 Task: Enable flat button in toolbar elements.
Action: Mouse moved to (124, 15)
Screenshot: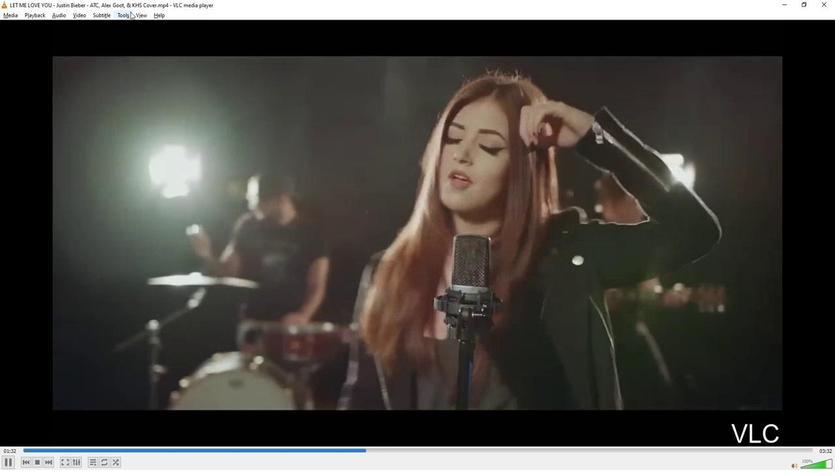 
Action: Mouse pressed left at (124, 15)
Screenshot: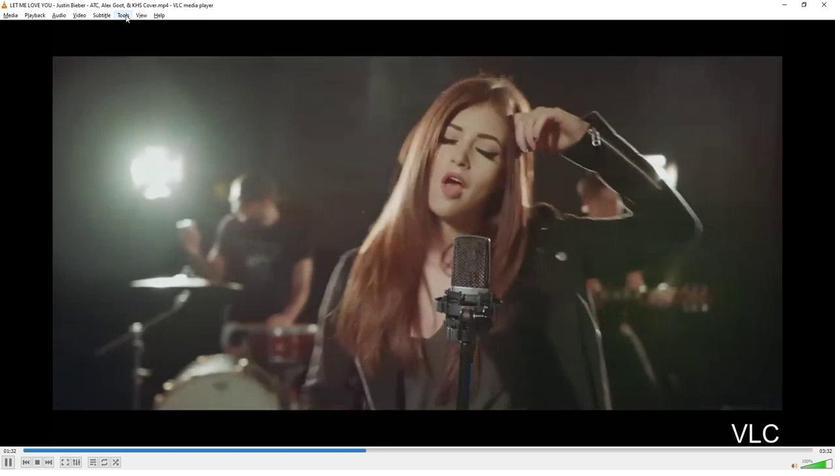 
Action: Mouse moved to (144, 107)
Screenshot: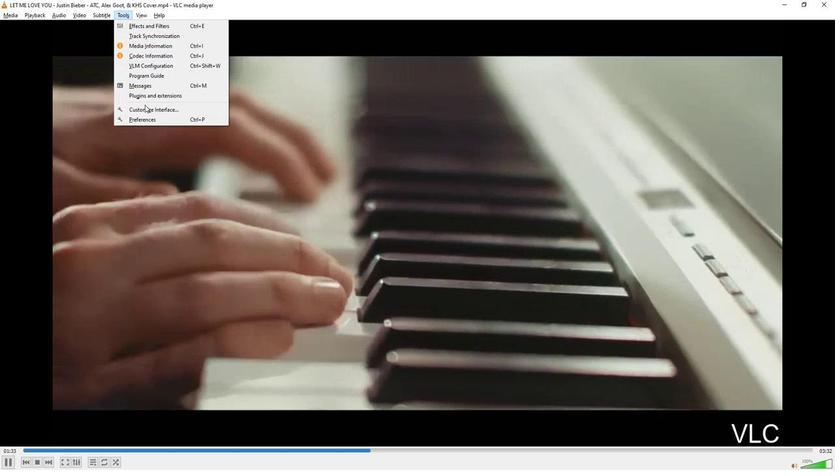 
Action: Mouse pressed left at (144, 107)
Screenshot: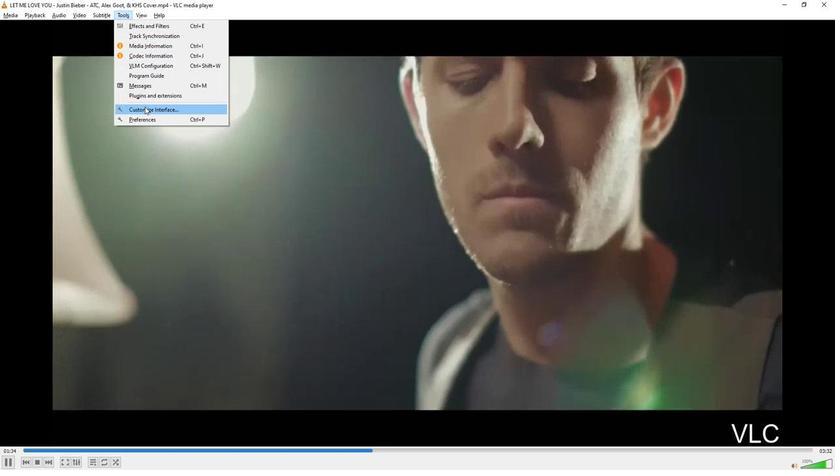 
Action: Mouse moved to (251, 231)
Screenshot: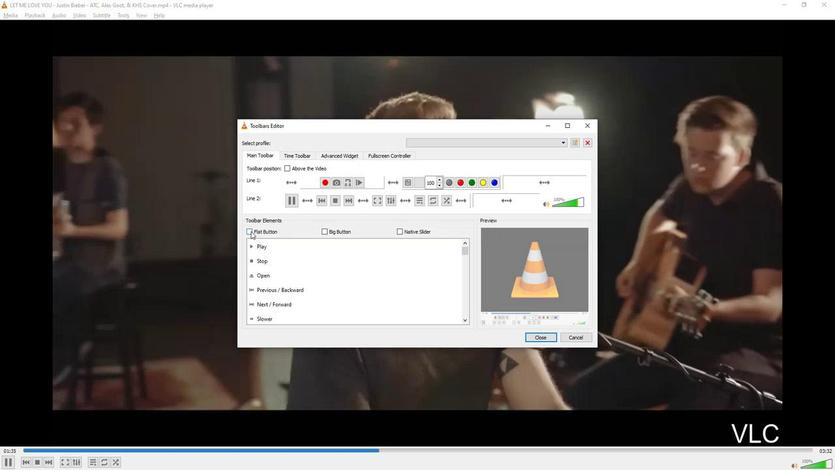 
Action: Mouse pressed left at (251, 231)
Screenshot: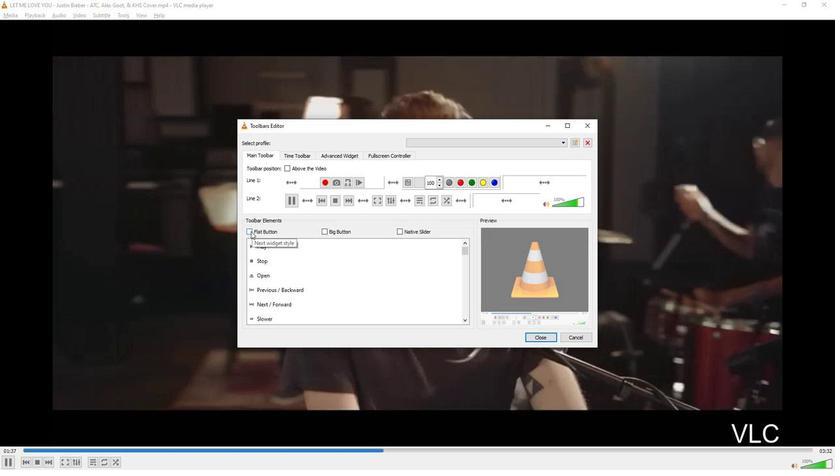 
Action: Mouse moved to (214, 251)
Screenshot: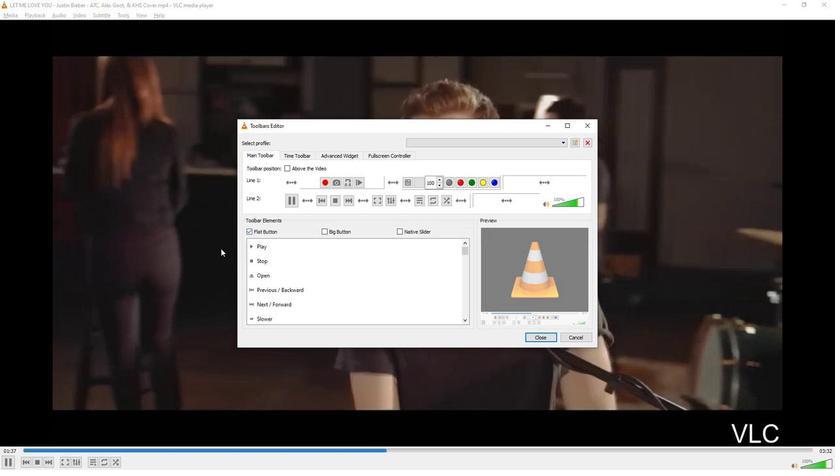 
